 Task: Add the task  Integrate a new third-party shipping system for an e-commerce website to the section Code Crusades in the project AgileMastery and add a Due Date to the respective task as 2024/02/16
Action: Mouse moved to (96, 333)
Screenshot: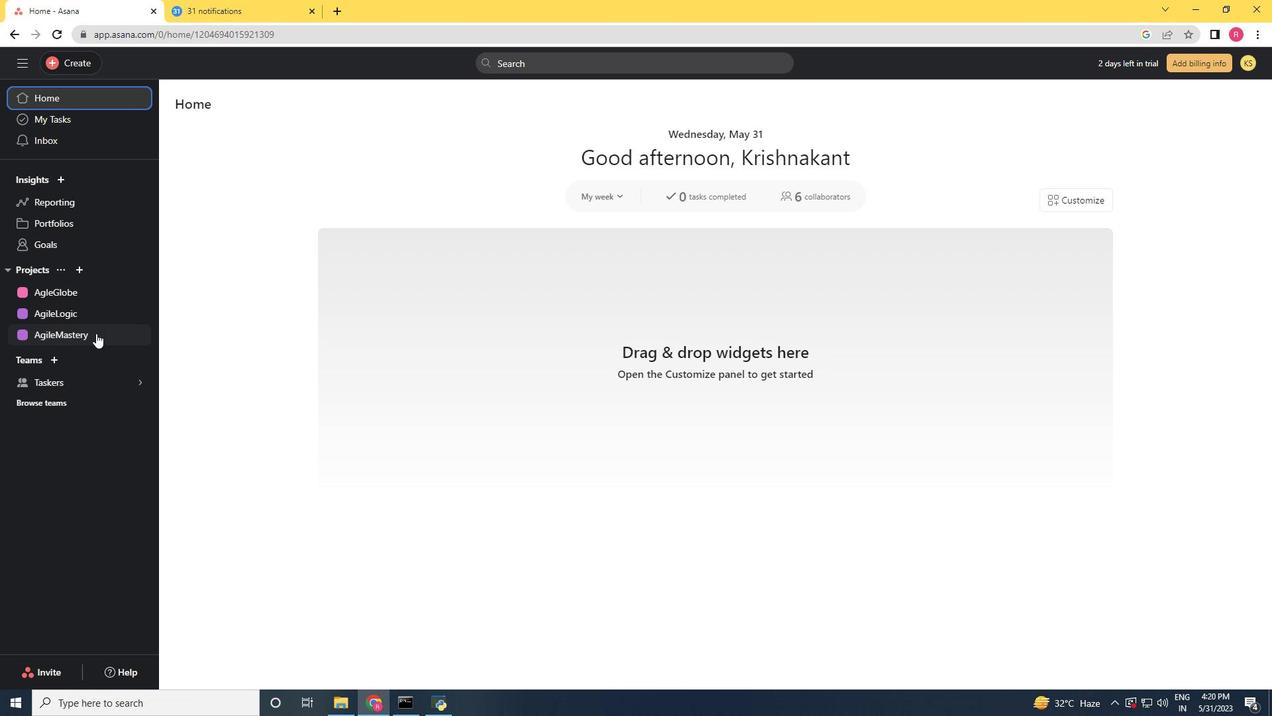 
Action: Mouse pressed left at (96, 333)
Screenshot: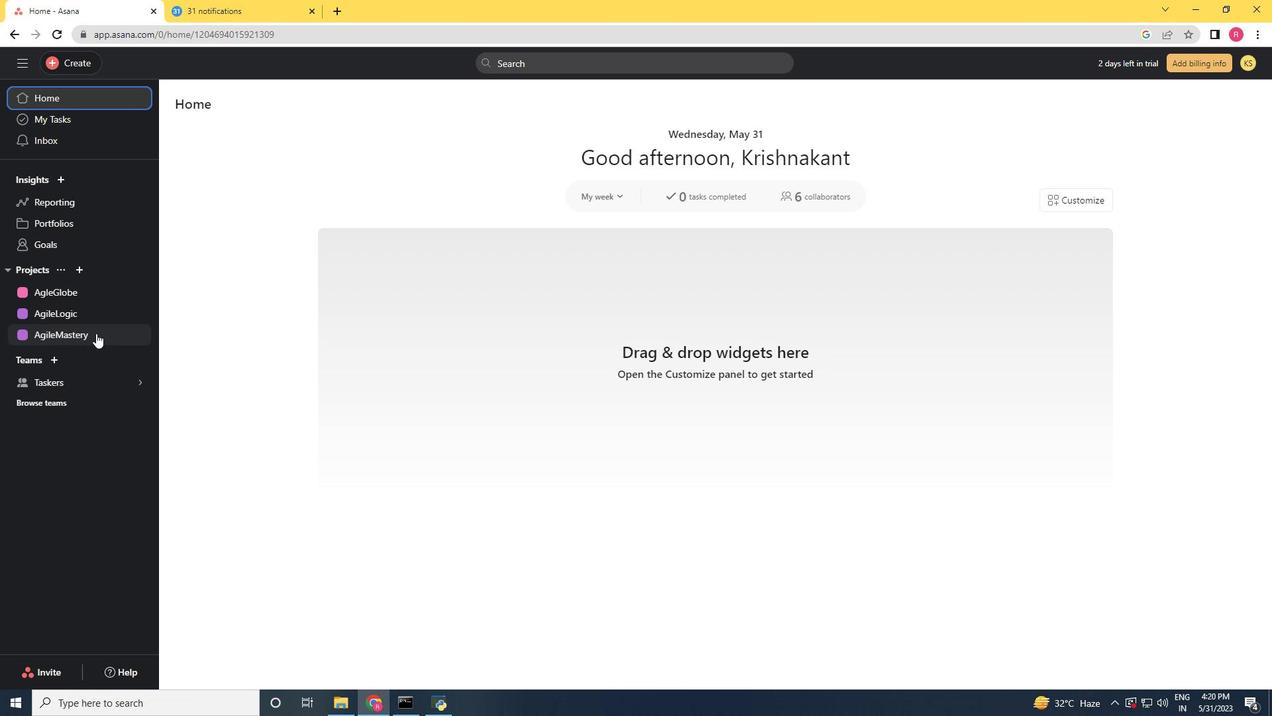 
Action: Mouse moved to (479, 369)
Screenshot: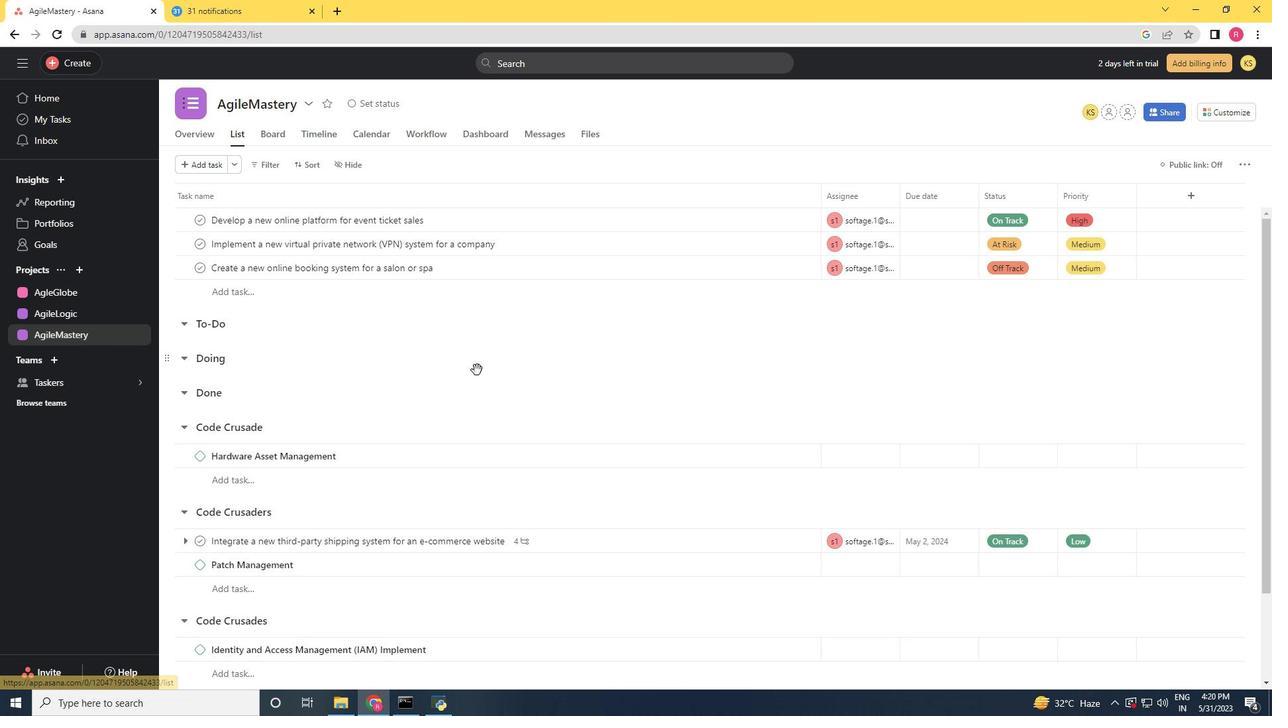 
Action: Mouse scrolled (479, 369) with delta (0, 0)
Screenshot: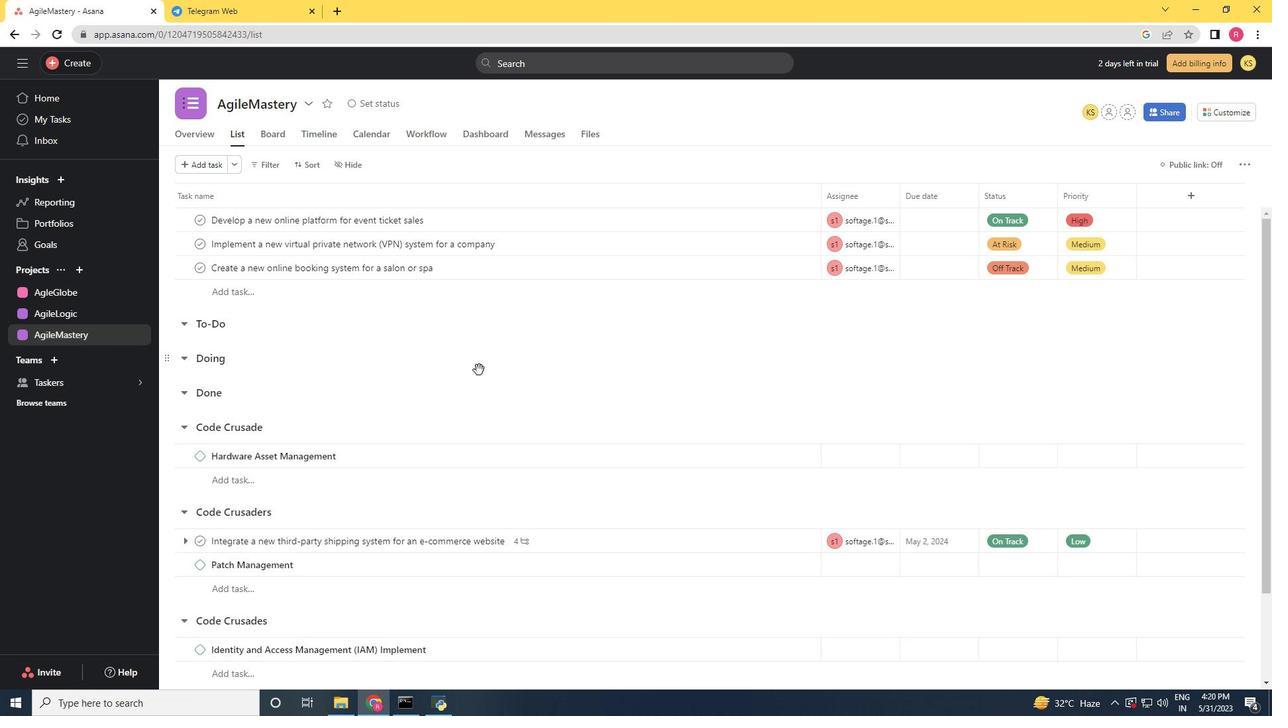 
Action: Mouse moved to (479, 369)
Screenshot: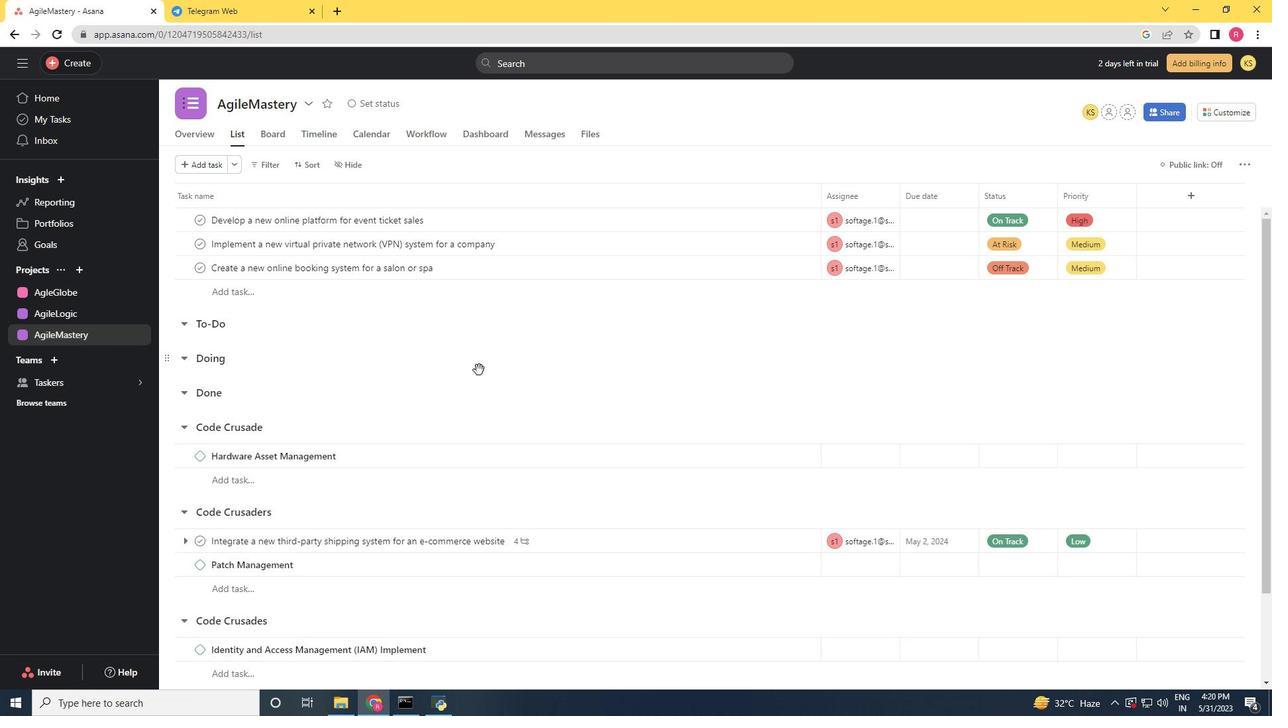 
Action: Mouse scrolled (479, 369) with delta (0, 0)
Screenshot: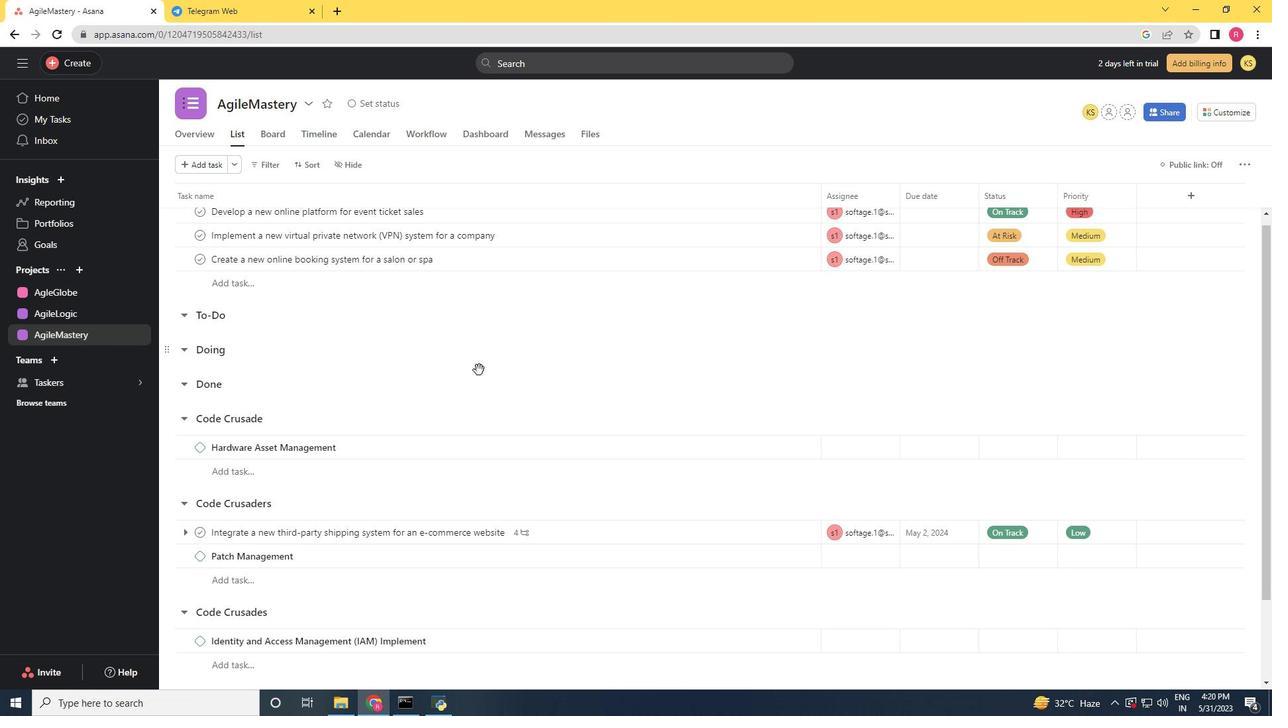 
Action: Mouse scrolled (479, 369) with delta (0, 0)
Screenshot: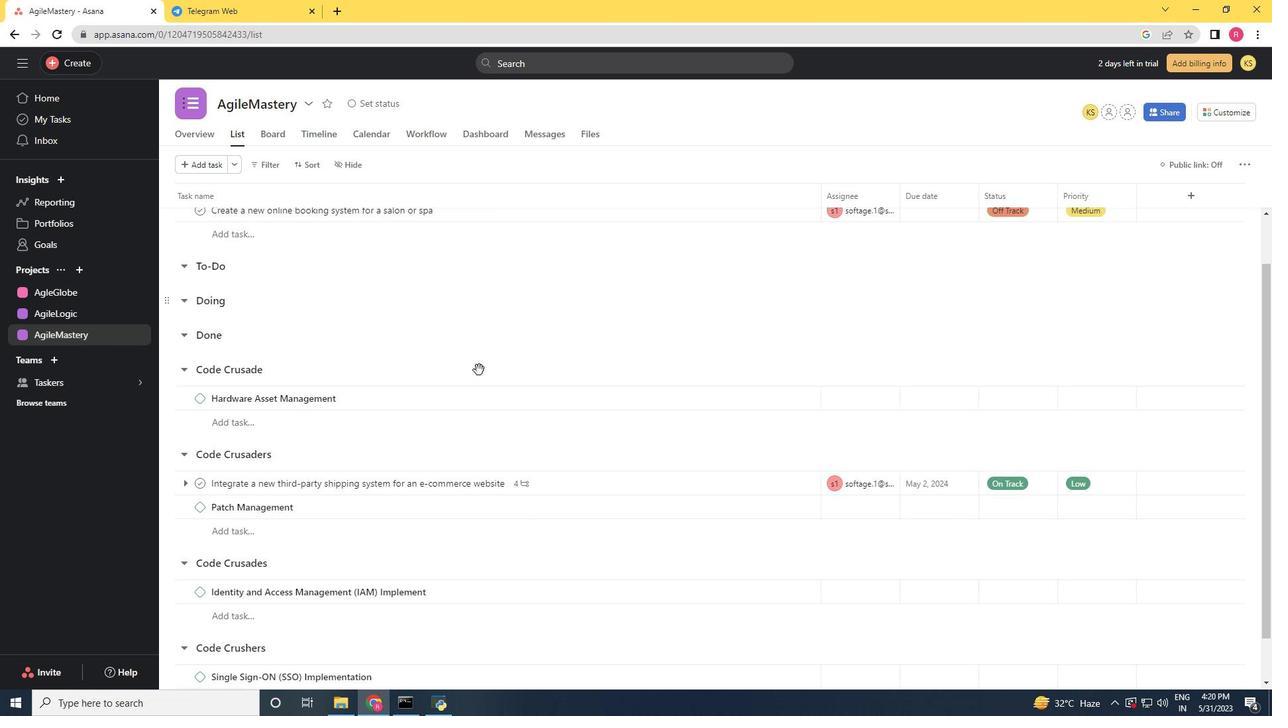 
Action: Mouse moved to (781, 434)
Screenshot: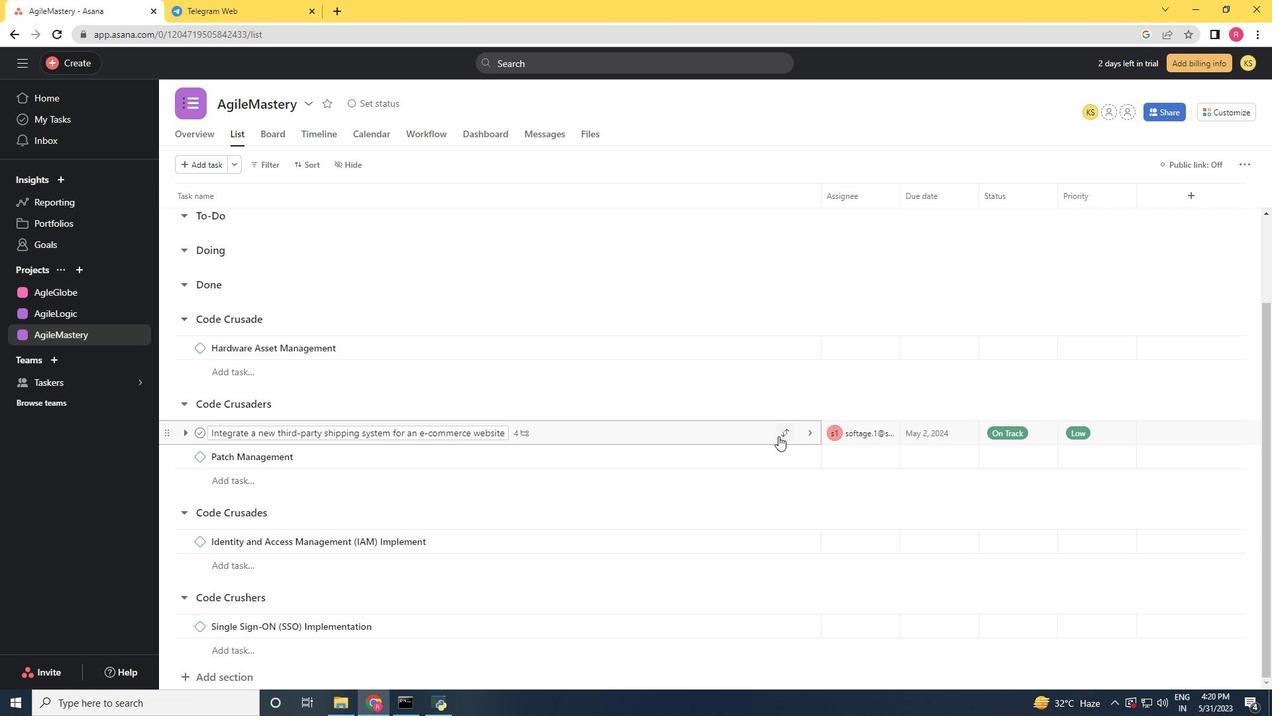 
Action: Mouse pressed left at (781, 434)
Screenshot: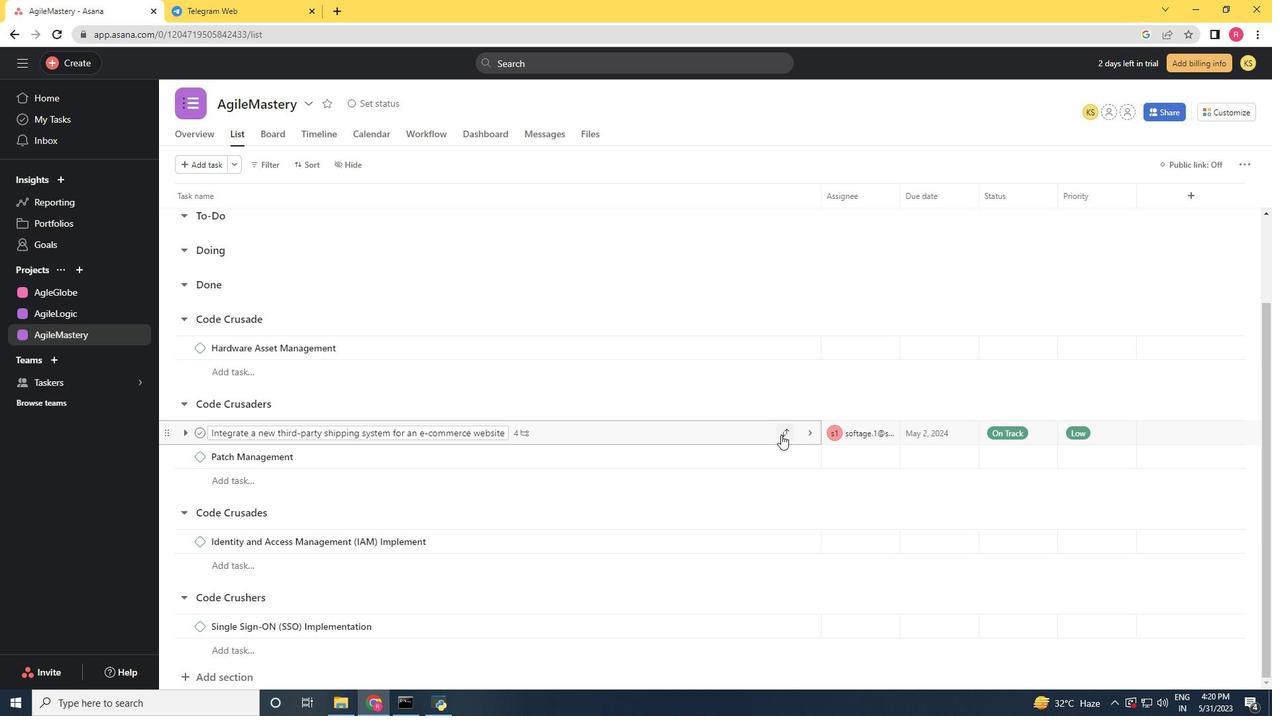 
Action: Mouse moved to (739, 622)
Screenshot: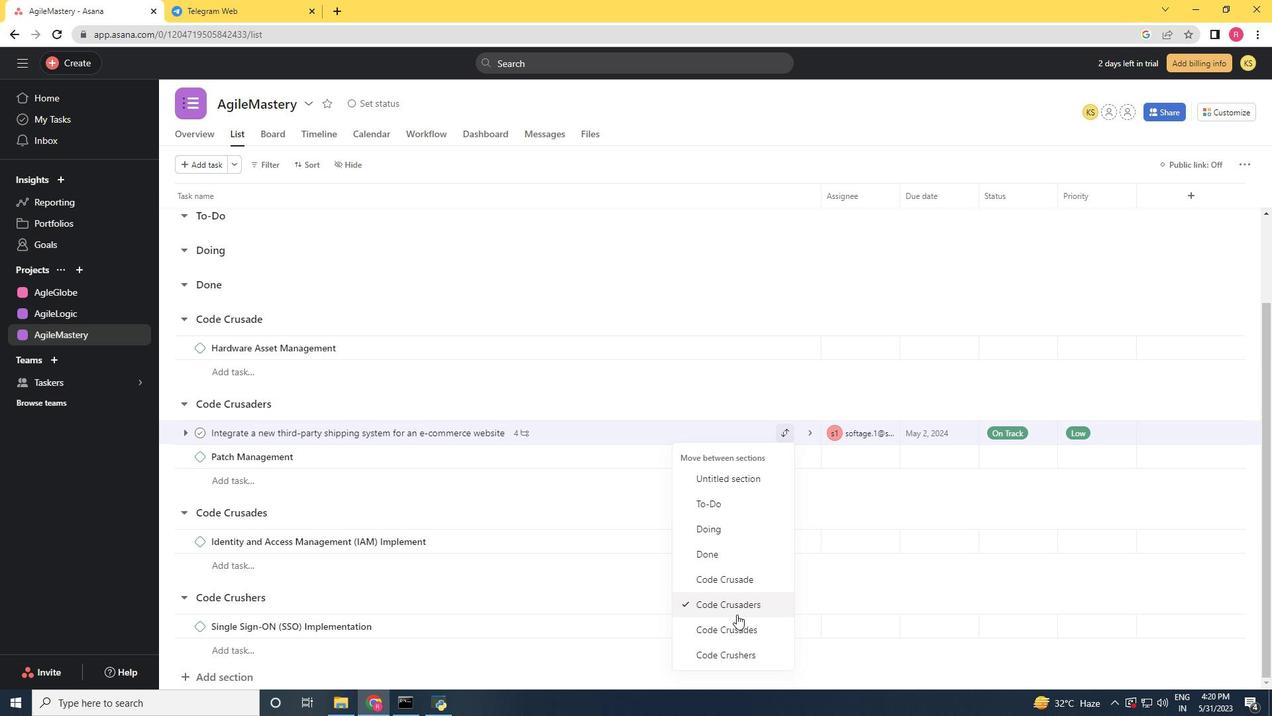 
Action: Mouse pressed left at (739, 622)
Screenshot: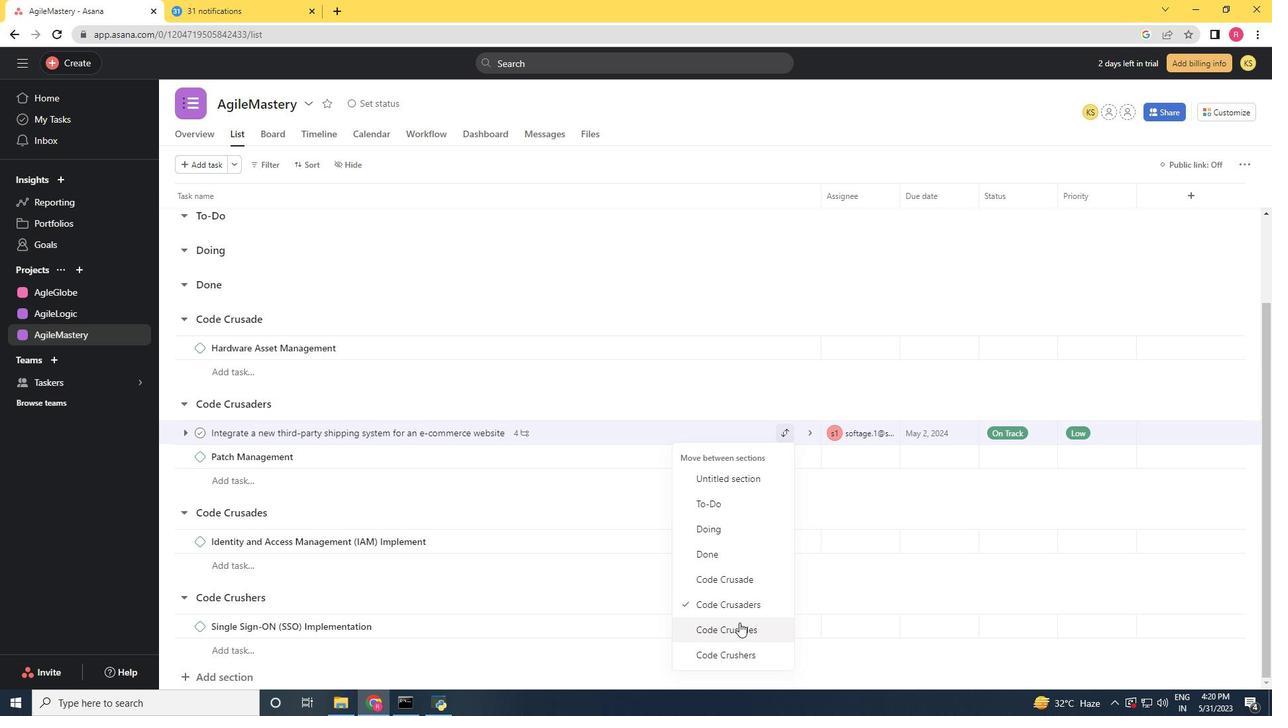 
Action: Mouse moved to (745, 621)
Screenshot: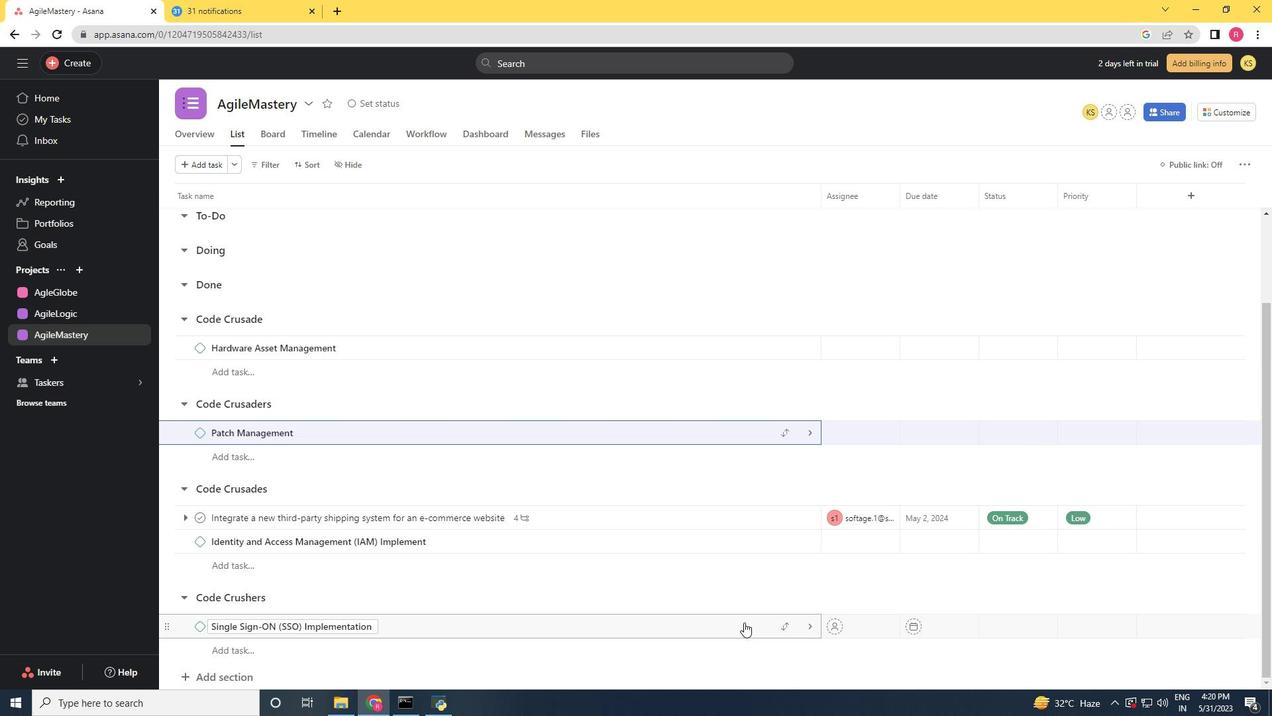 
Action: Mouse scrolled (745, 620) with delta (0, 0)
Screenshot: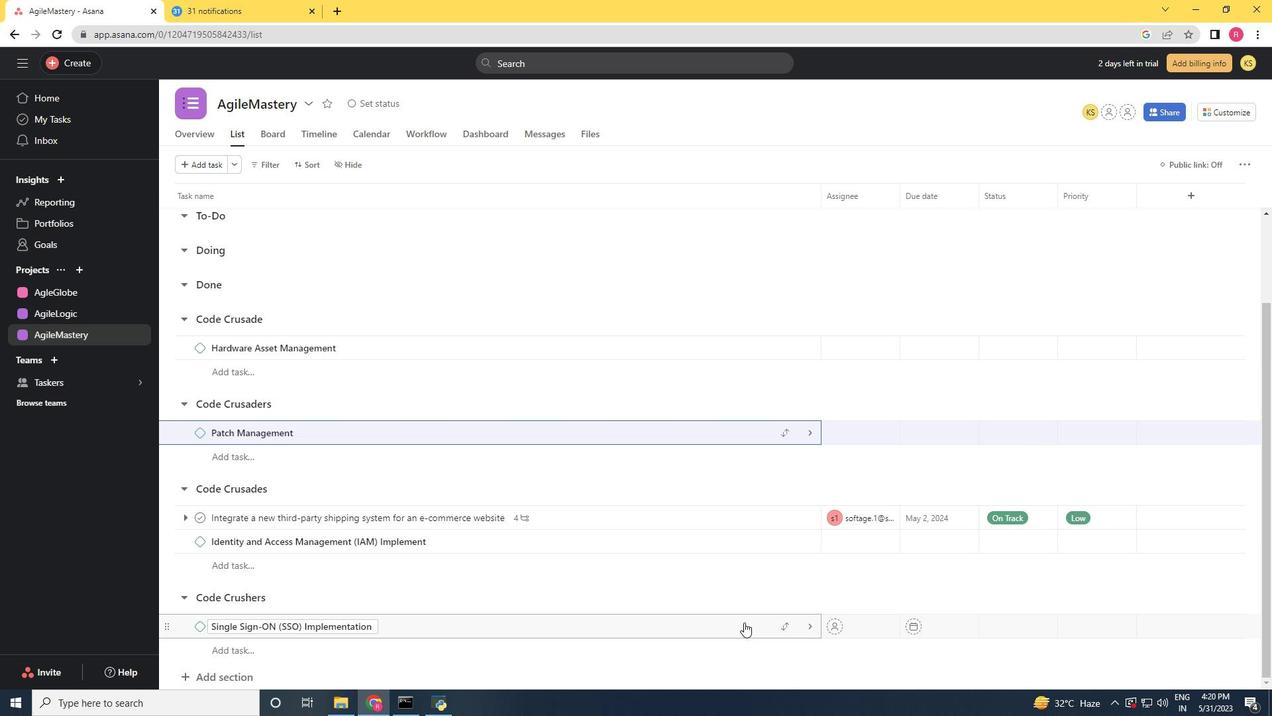 
Action: Mouse scrolled (745, 620) with delta (0, 0)
Screenshot: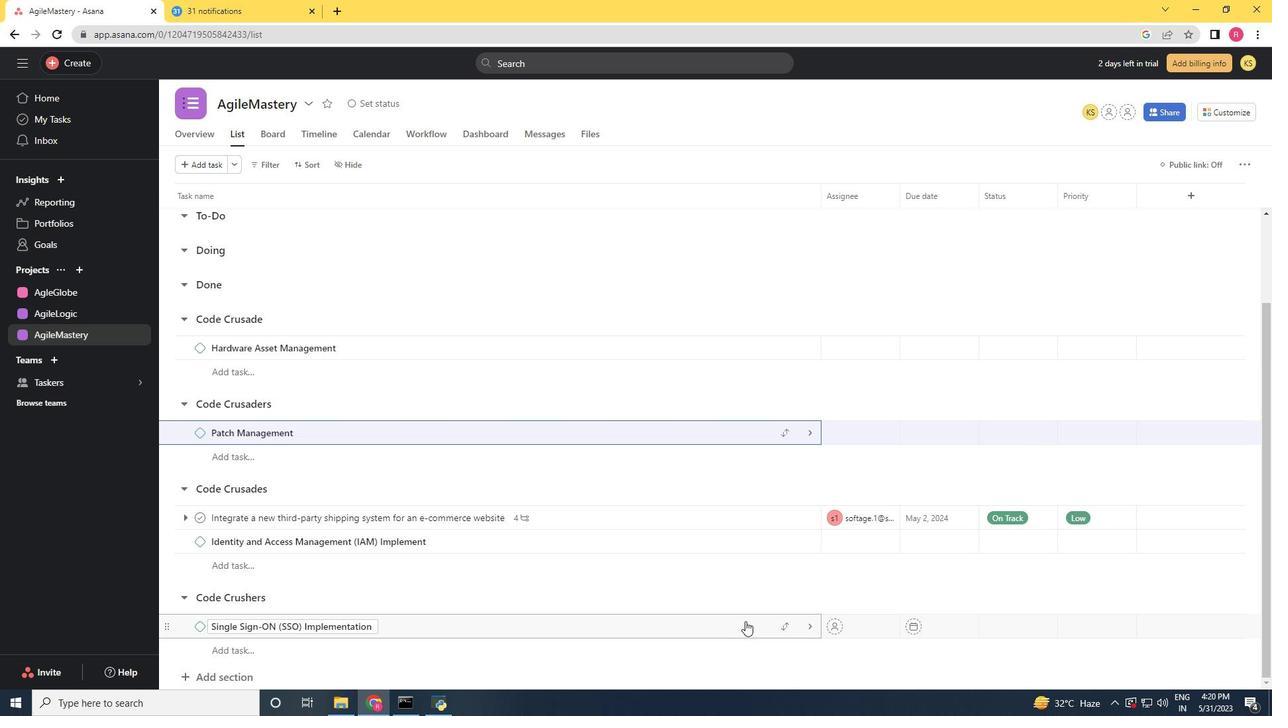 
Action: Mouse moved to (692, 512)
Screenshot: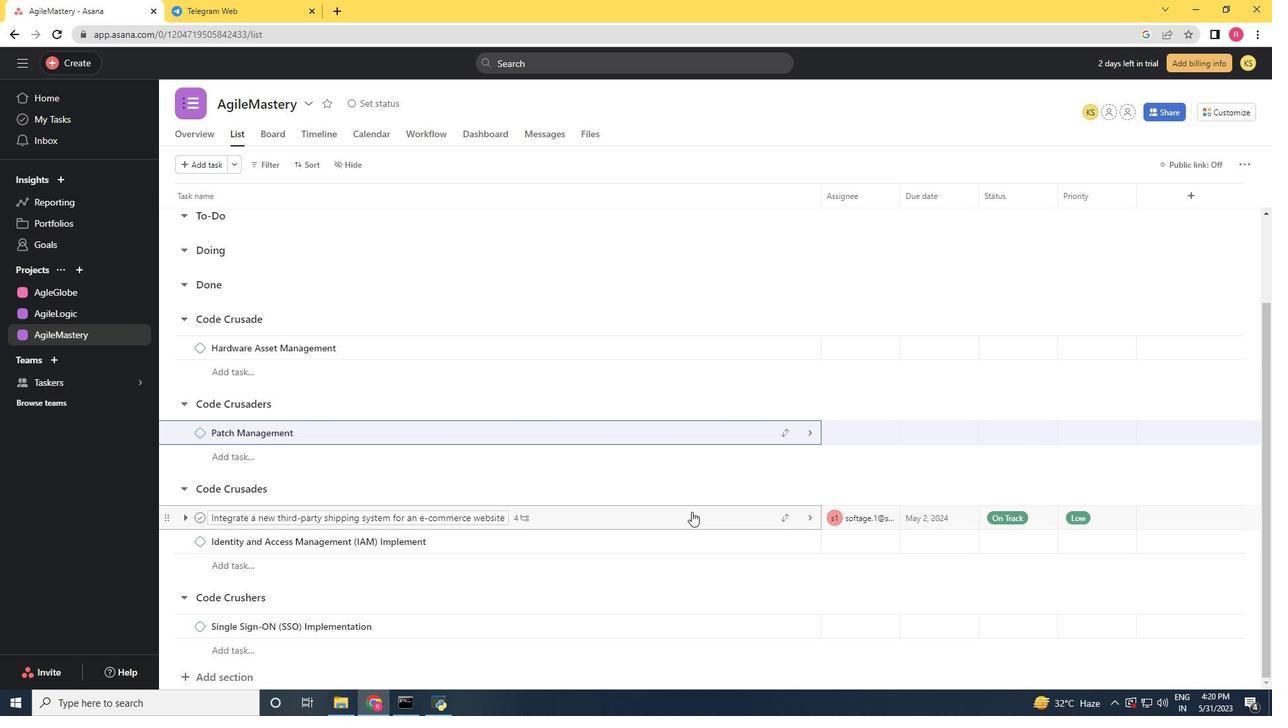 
Action: Mouse pressed left at (692, 512)
Screenshot: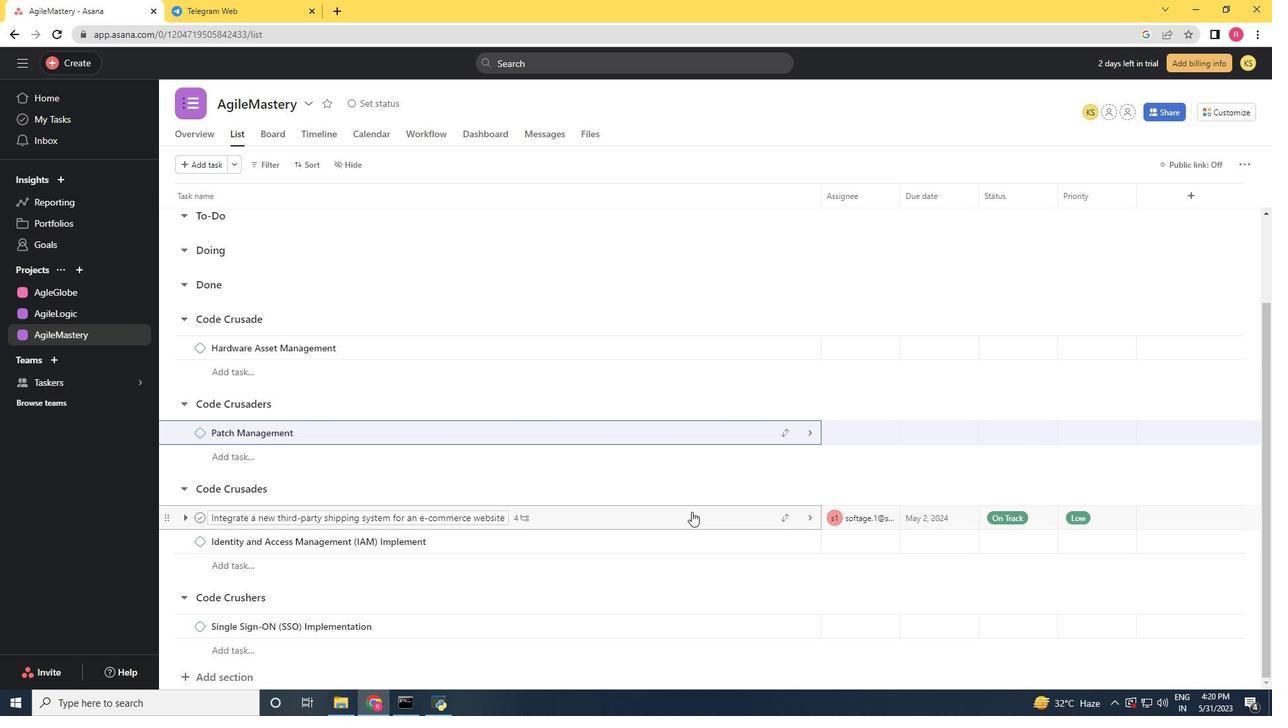 
Action: Mouse moved to (1003, 287)
Screenshot: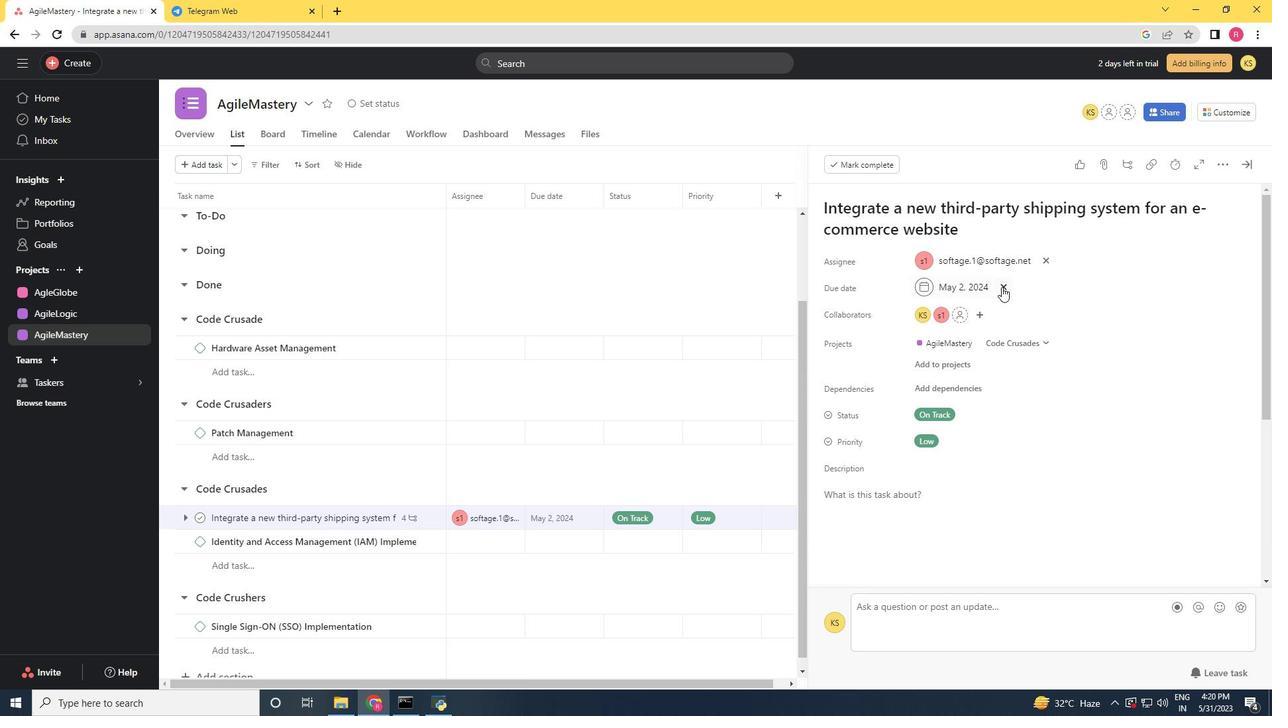 
Action: Mouse pressed left at (1003, 287)
Screenshot: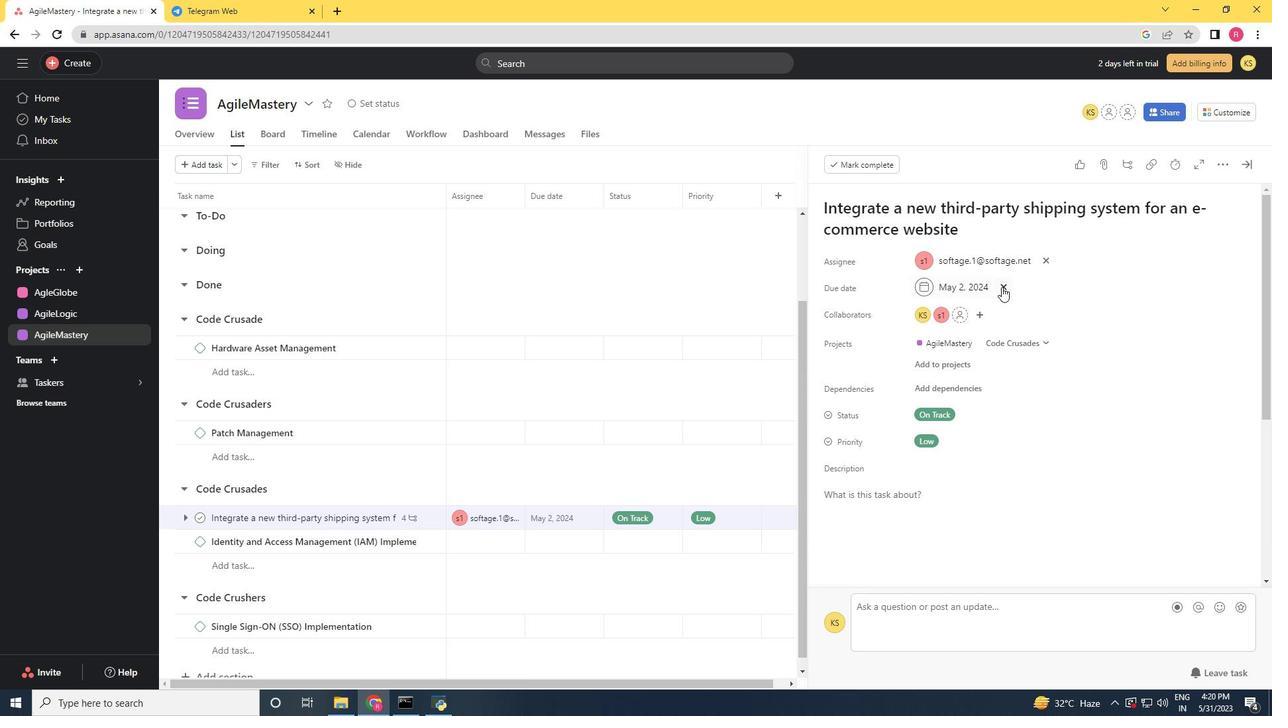 
Action: Mouse moved to (949, 287)
Screenshot: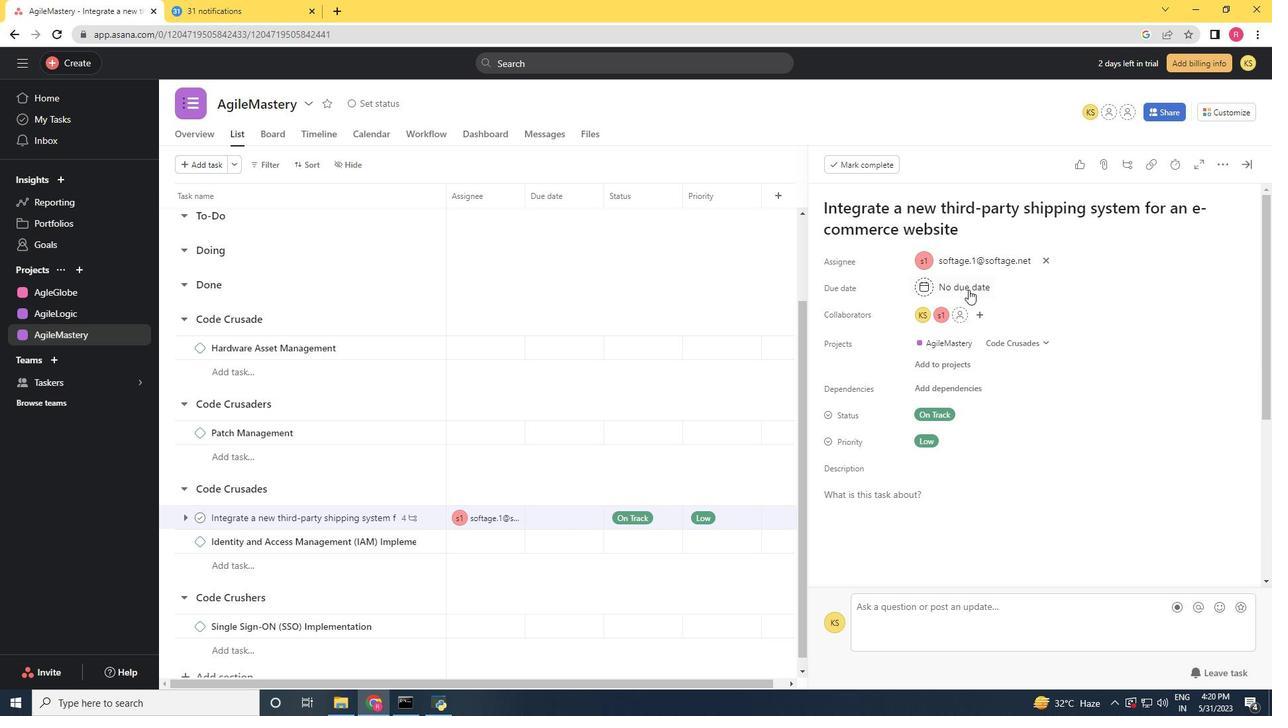 
Action: Mouse pressed left at (949, 287)
Screenshot: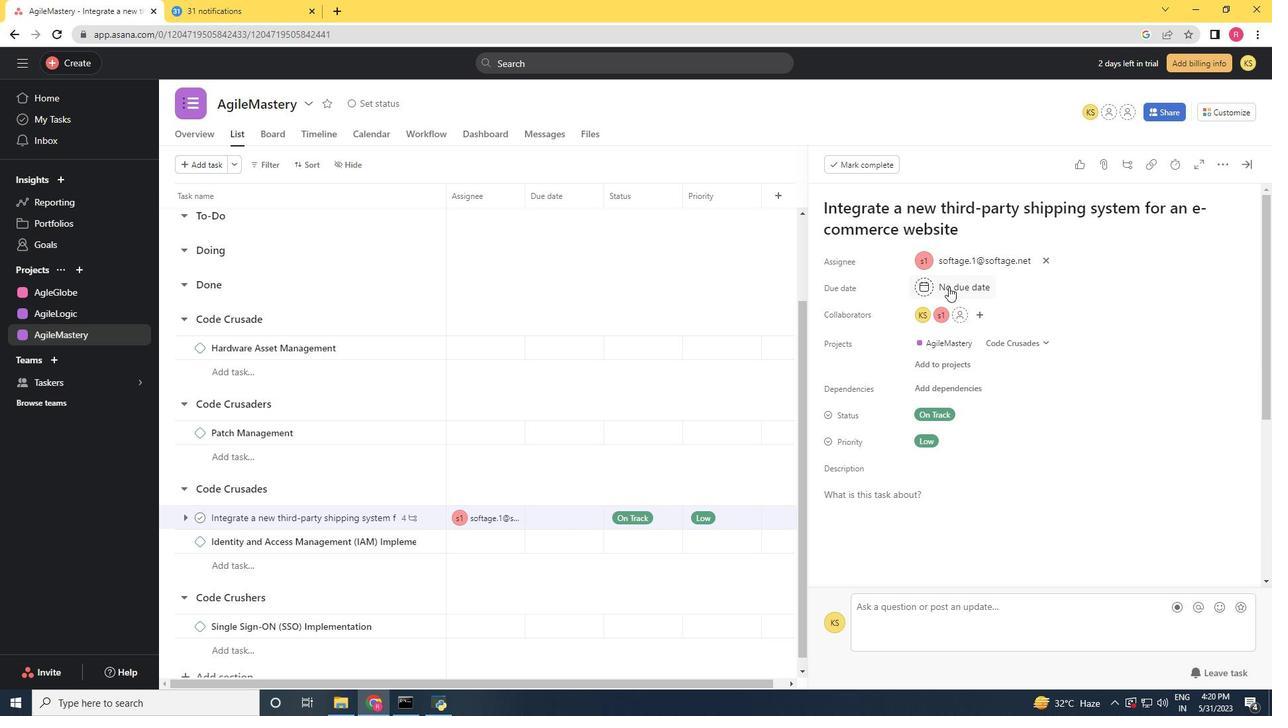 
Action: Mouse moved to (1077, 357)
Screenshot: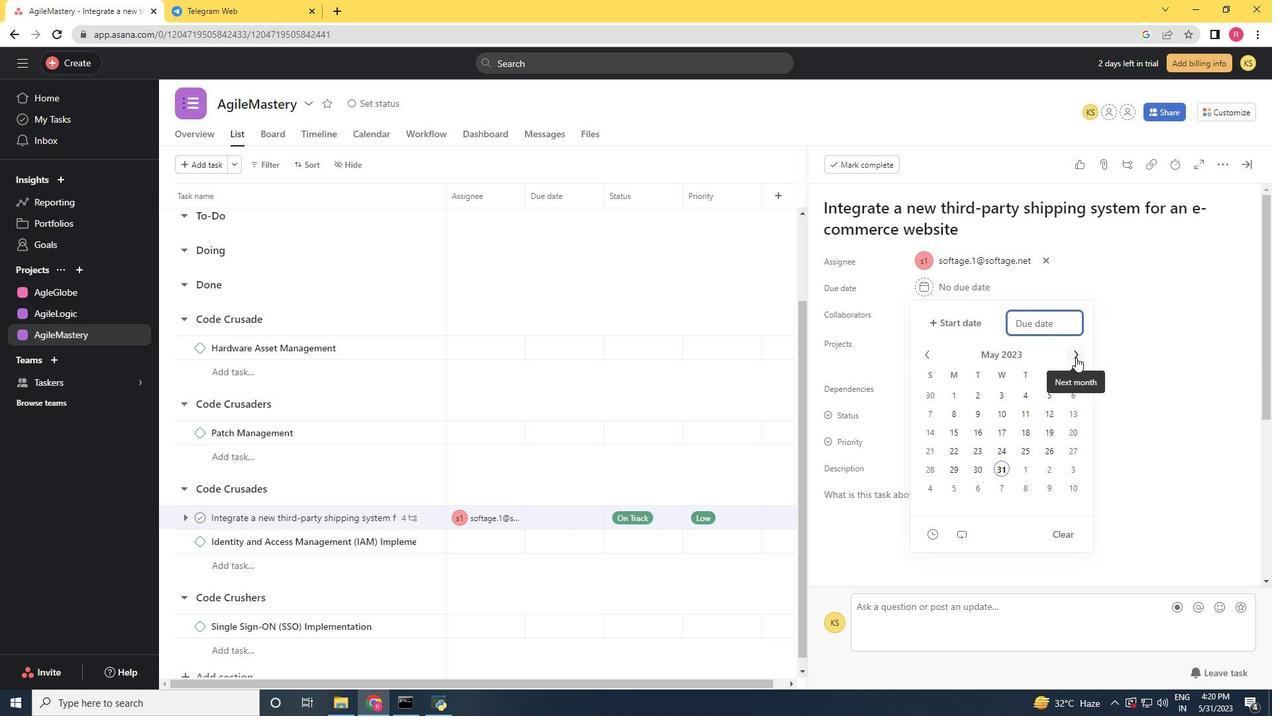 
Action: Mouse pressed left at (1077, 357)
Screenshot: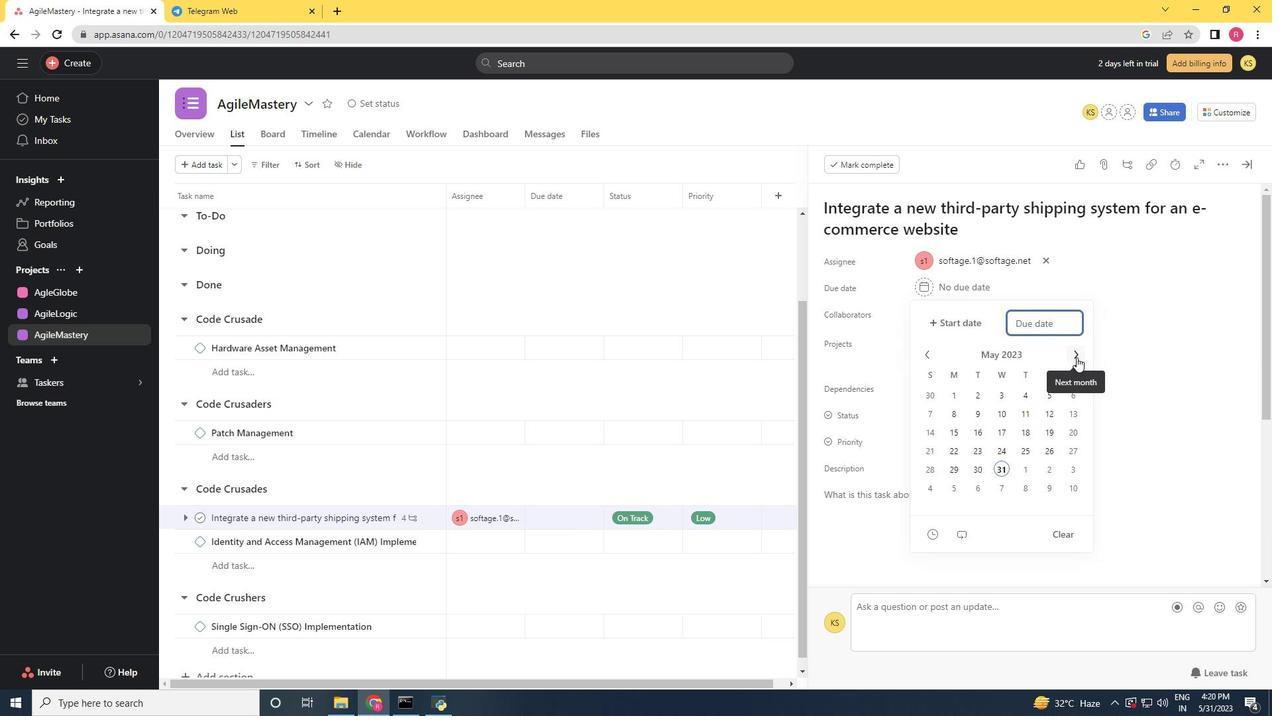 
Action: Mouse moved to (1078, 357)
Screenshot: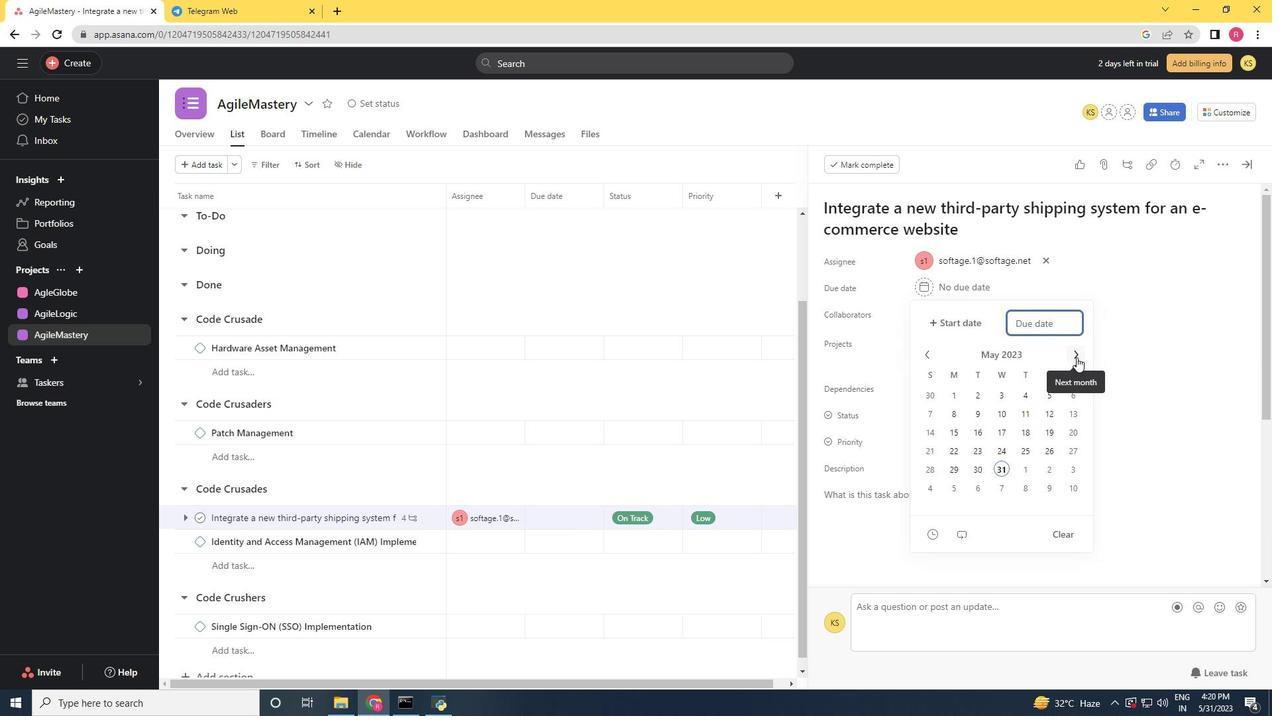 
Action: Mouse pressed left at (1078, 357)
Screenshot: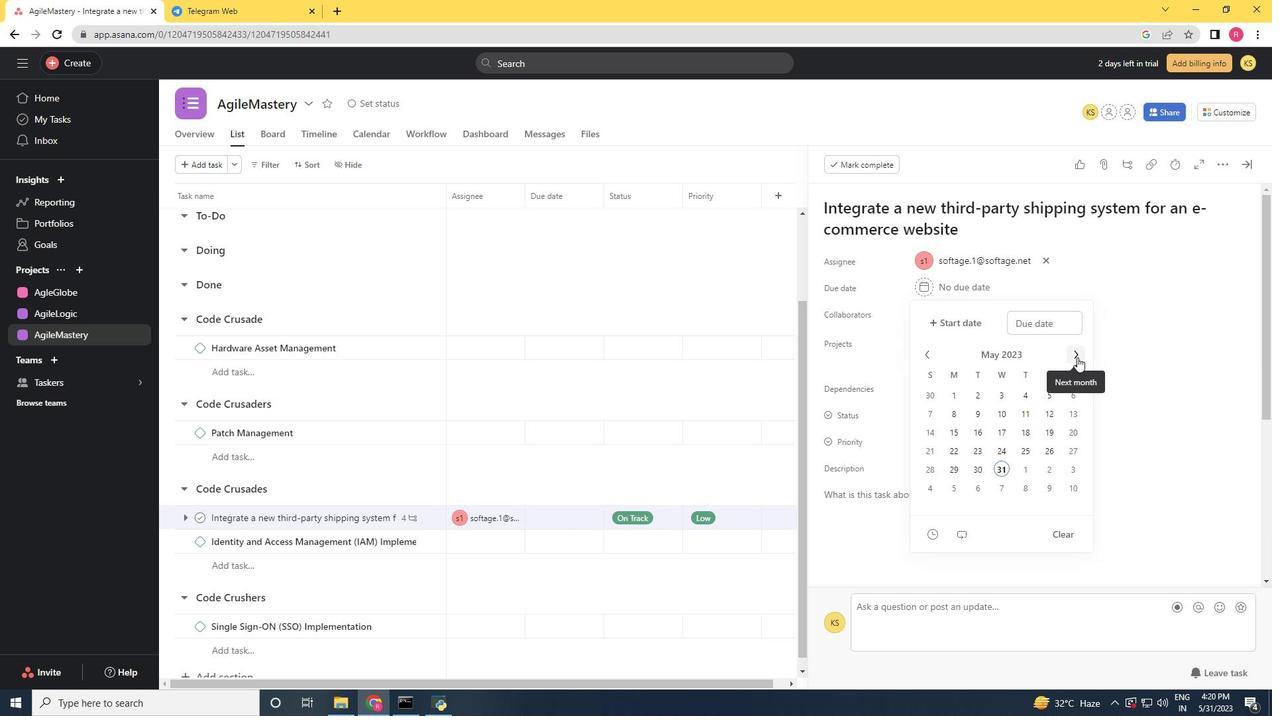 
Action: Mouse pressed left at (1078, 357)
Screenshot: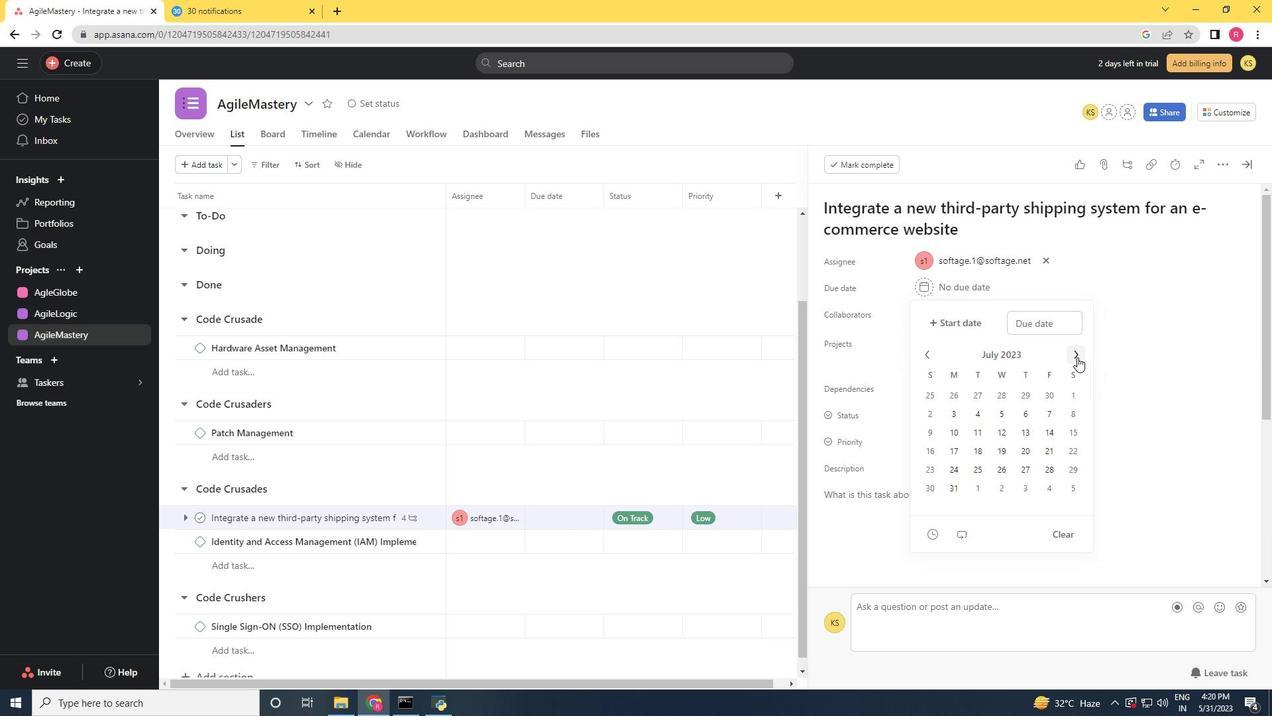 
Action: Mouse pressed left at (1078, 357)
Screenshot: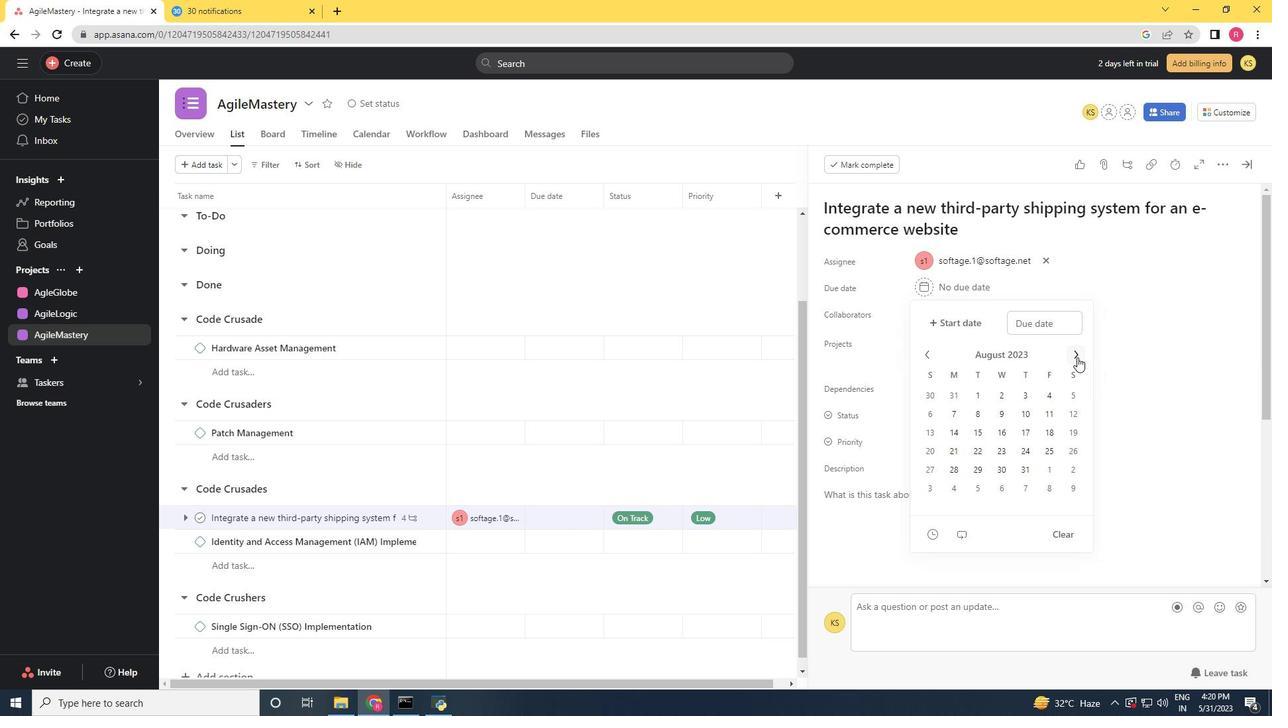 
Action: Mouse pressed left at (1078, 357)
Screenshot: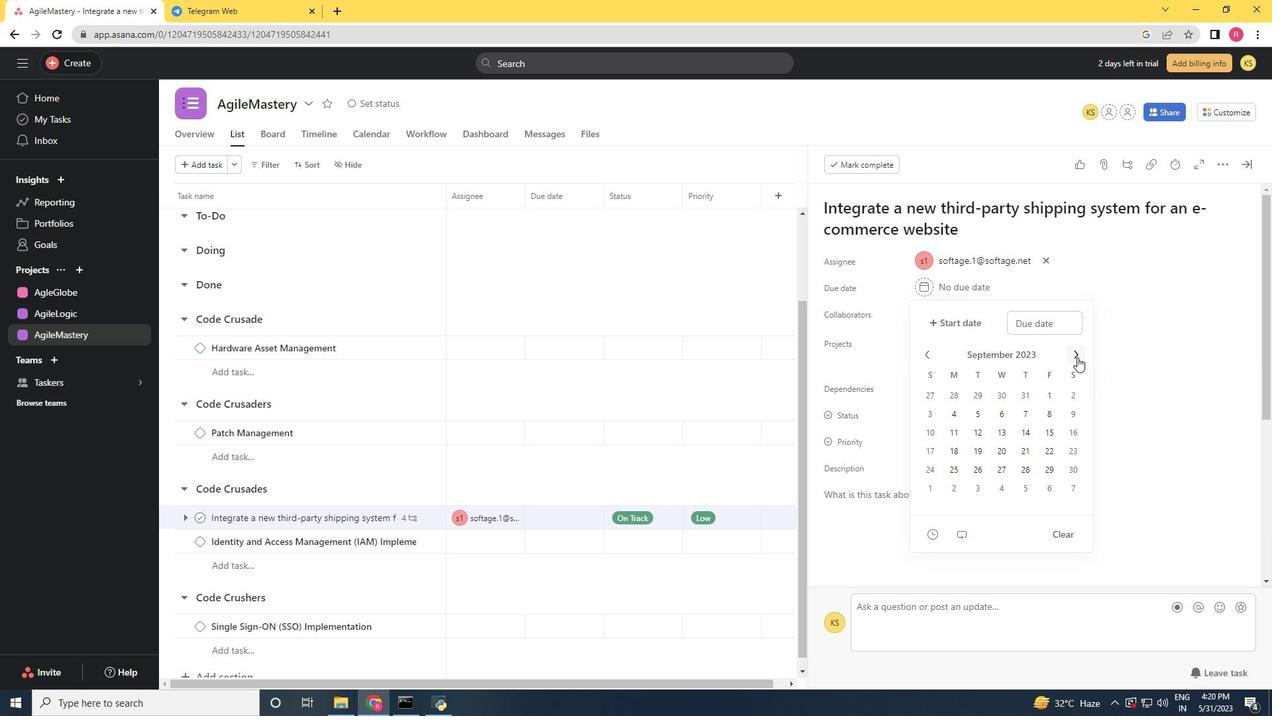
Action: Mouse pressed left at (1078, 357)
Screenshot: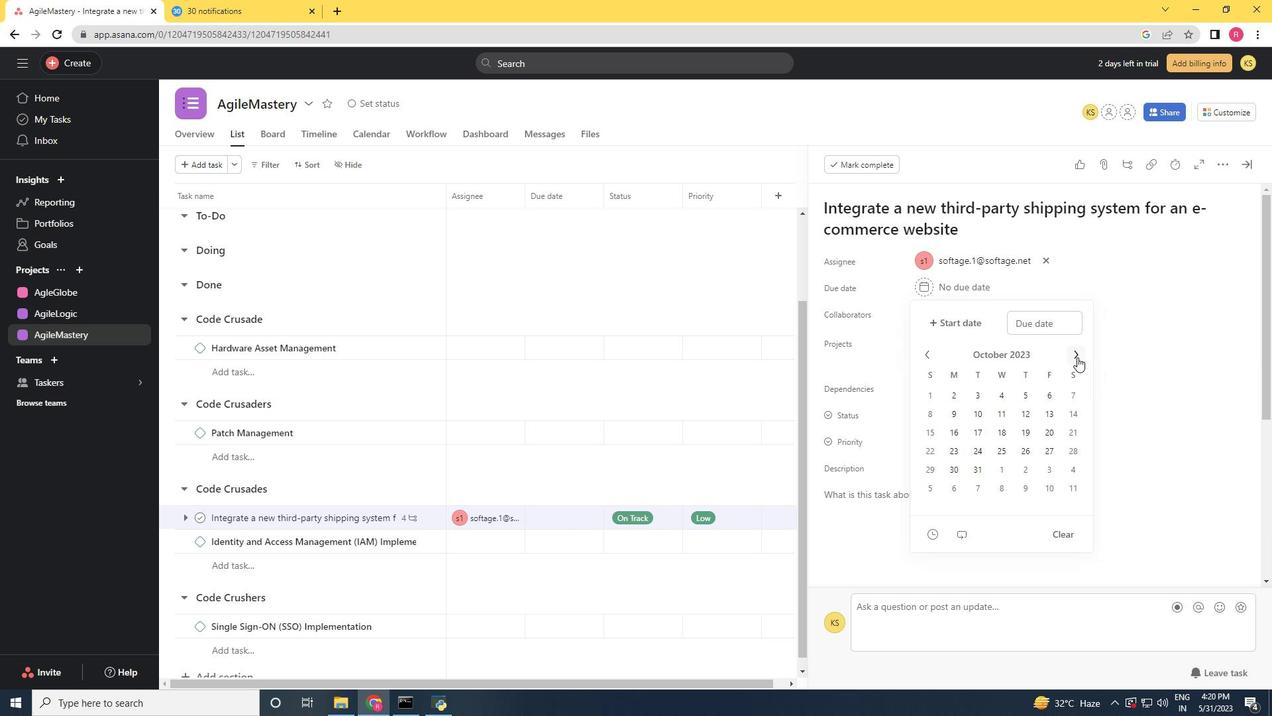 
Action: Mouse pressed left at (1078, 357)
Screenshot: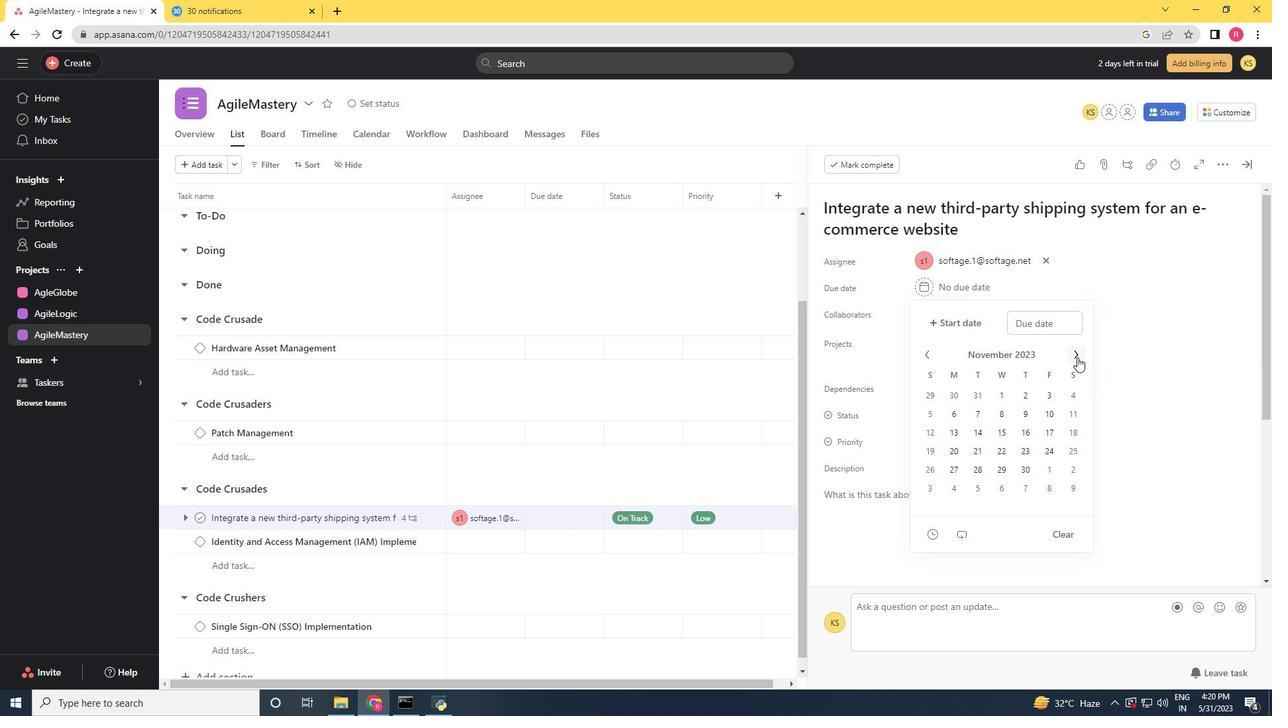 
Action: Mouse pressed left at (1078, 357)
Screenshot: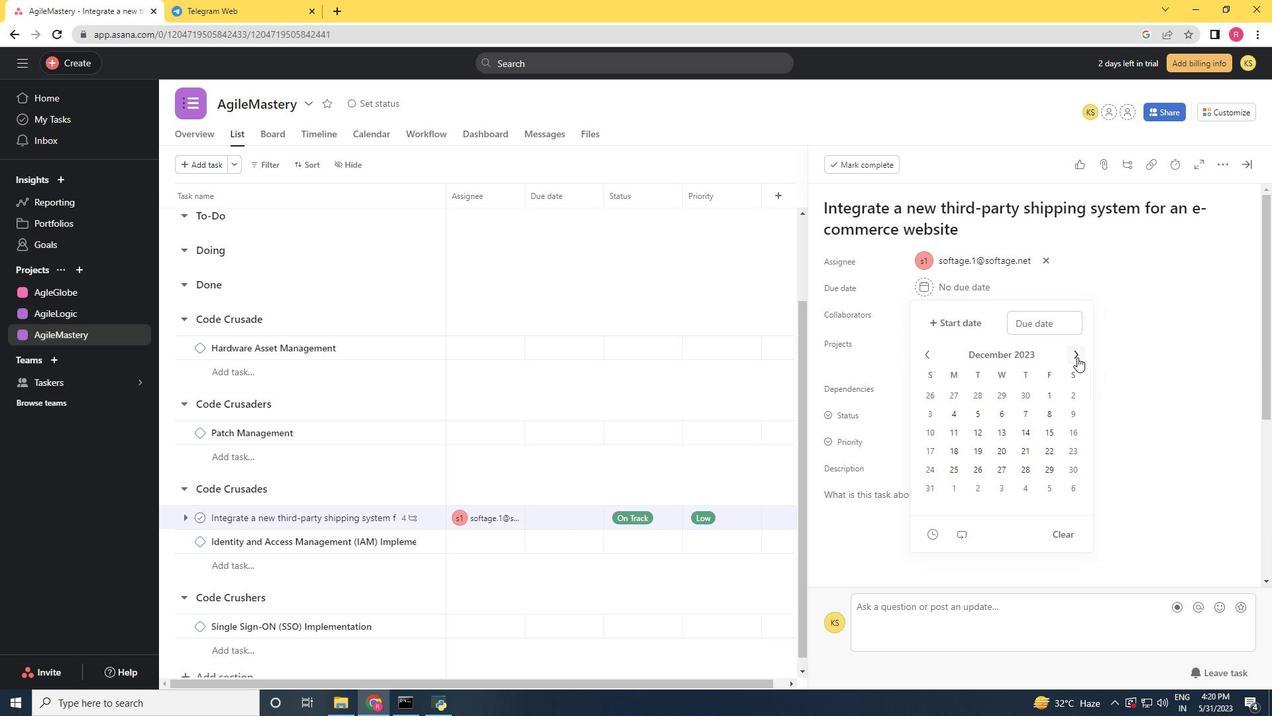 
Action: Mouse pressed left at (1078, 357)
Screenshot: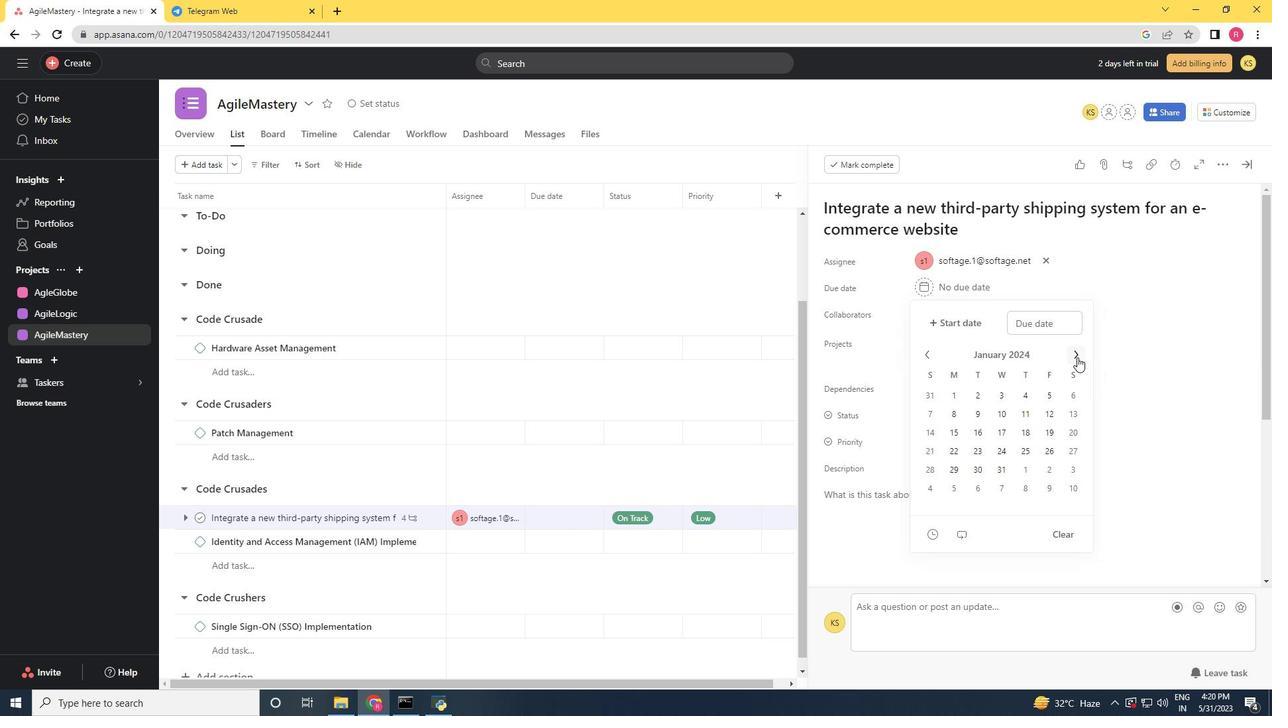 
Action: Mouse moved to (1054, 432)
Screenshot: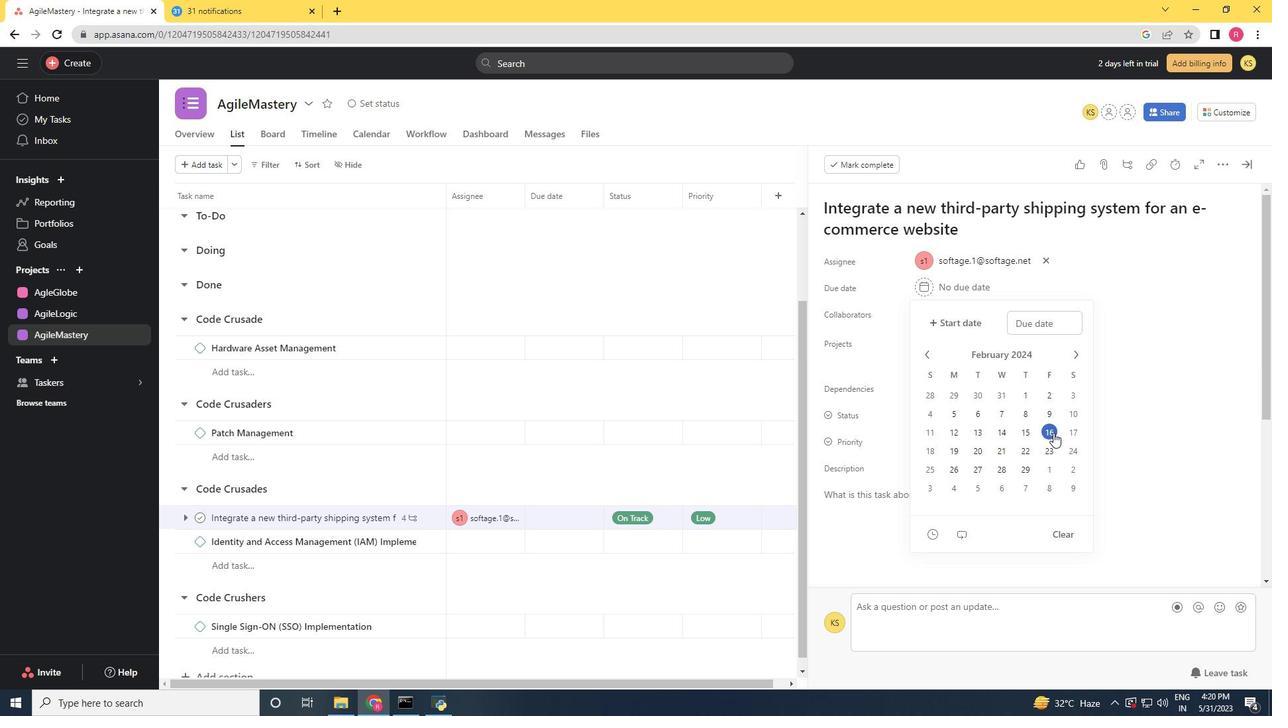 
Action: Mouse pressed left at (1054, 432)
Screenshot: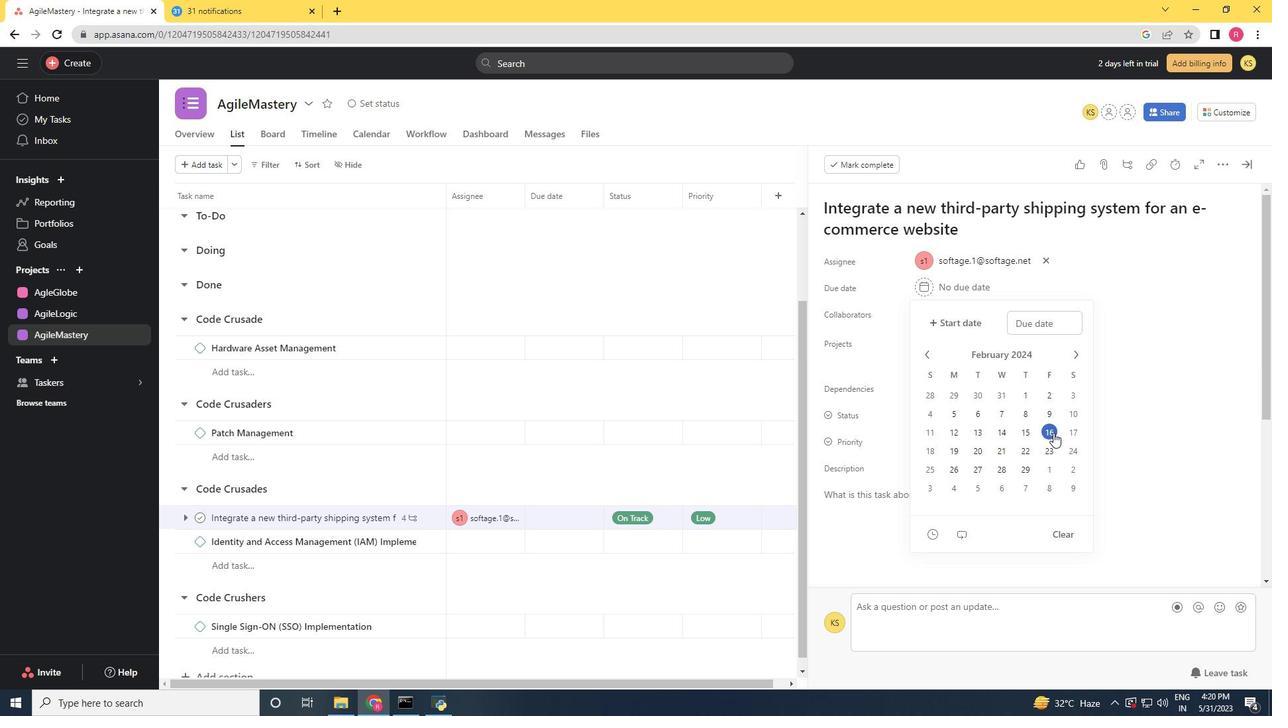 
Action: Mouse moved to (1157, 404)
Screenshot: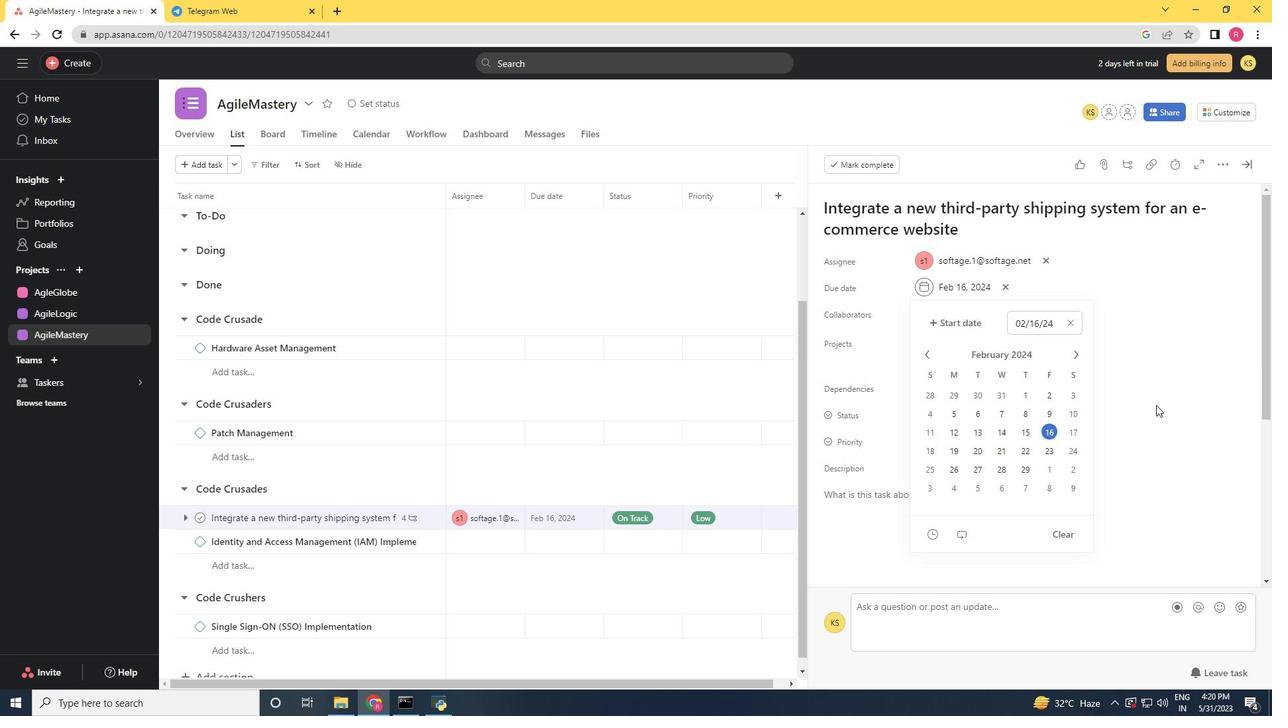 
Action: Mouse pressed left at (1157, 404)
Screenshot: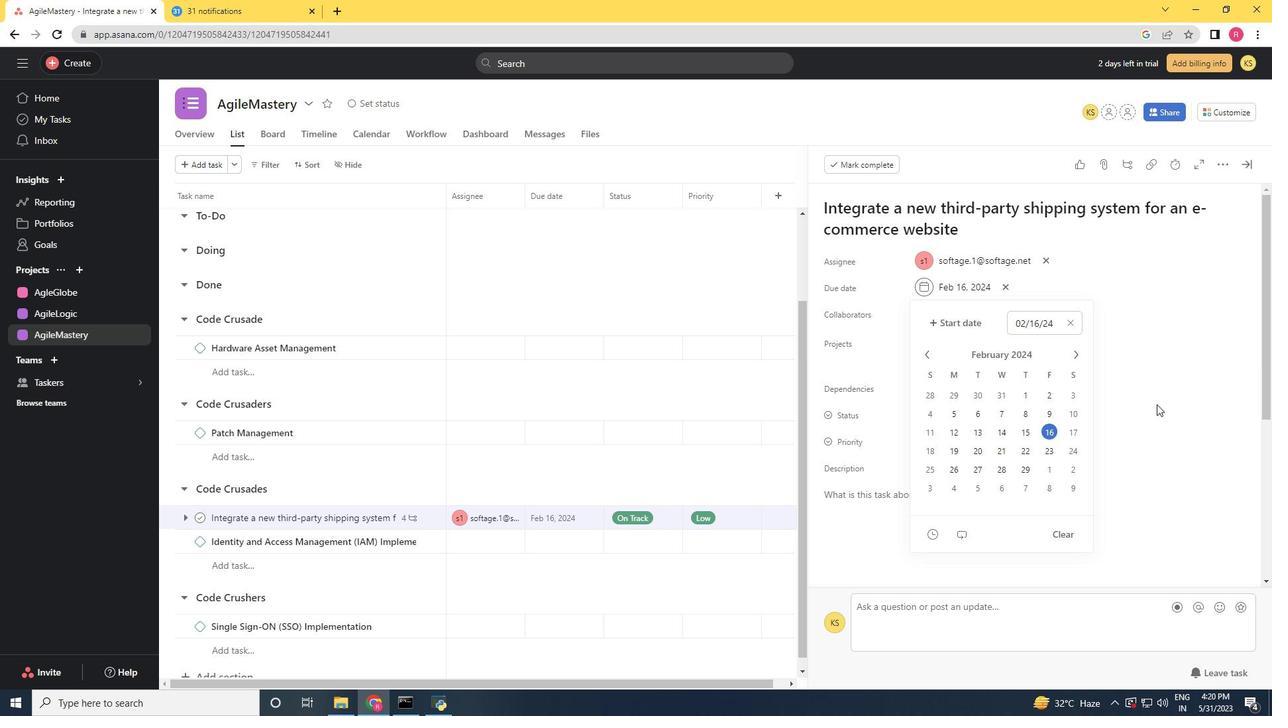
Action: Mouse moved to (1191, 379)
Screenshot: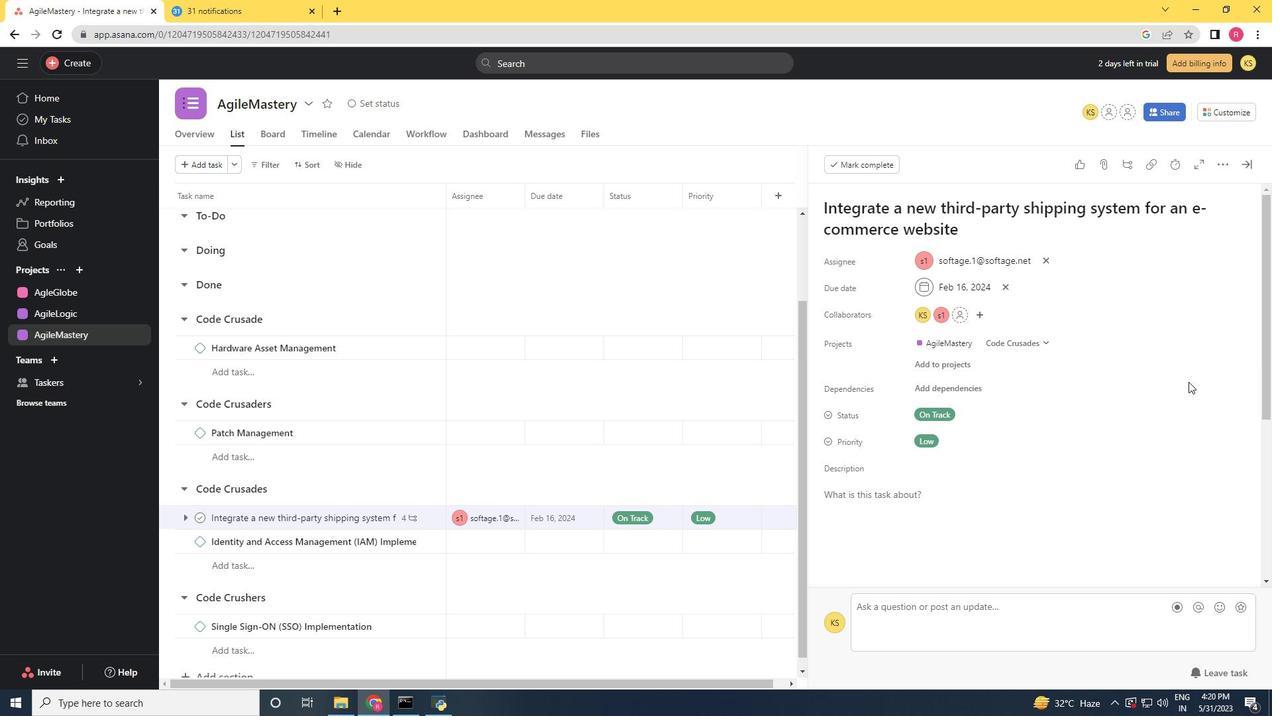 
